 Task: Set the custom view to 2 weeks.
Action: Mouse moved to (848, 88)
Screenshot: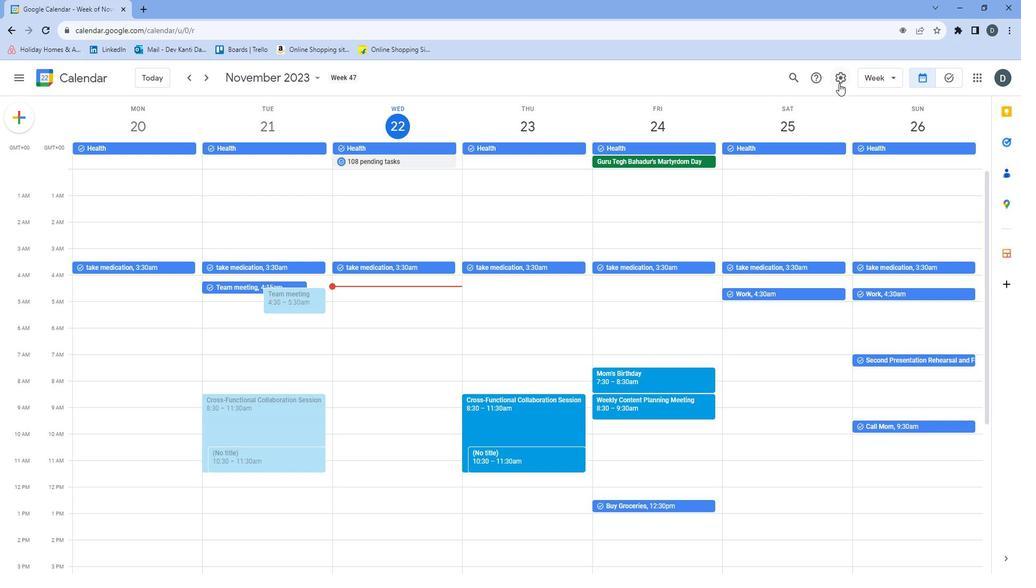 
Action: Mouse pressed left at (848, 88)
Screenshot: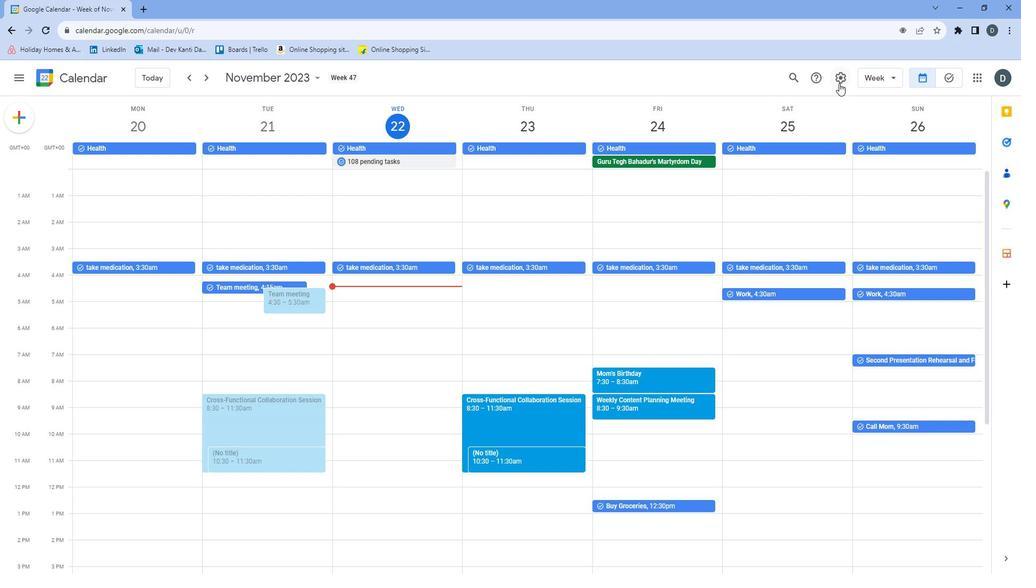 
Action: Mouse moved to (856, 103)
Screenshot: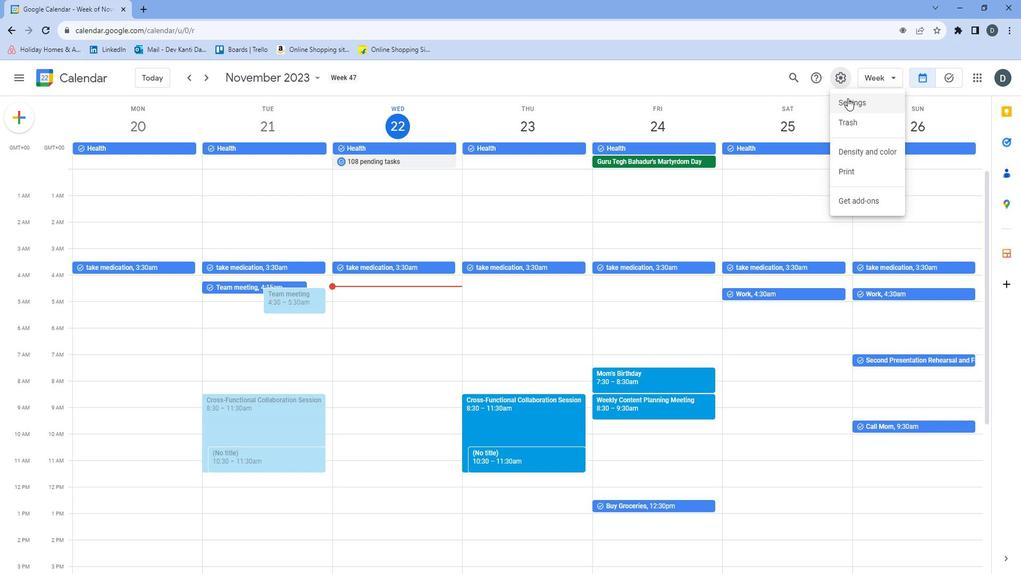 
Action: Mouse pressed left at (856, 103)
Screenshot: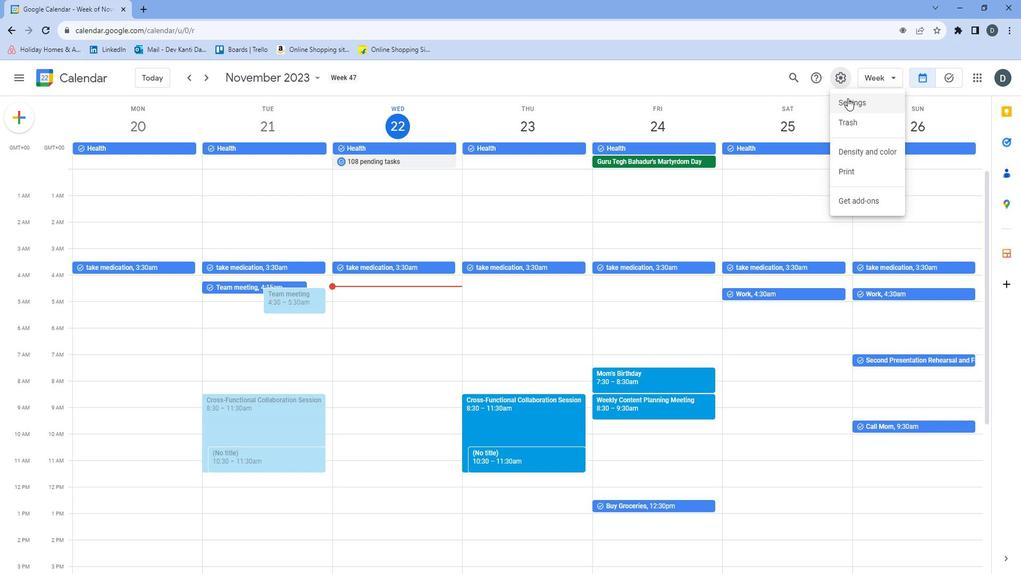 
Action: Mouse moved to (562, 244)
Screenshot: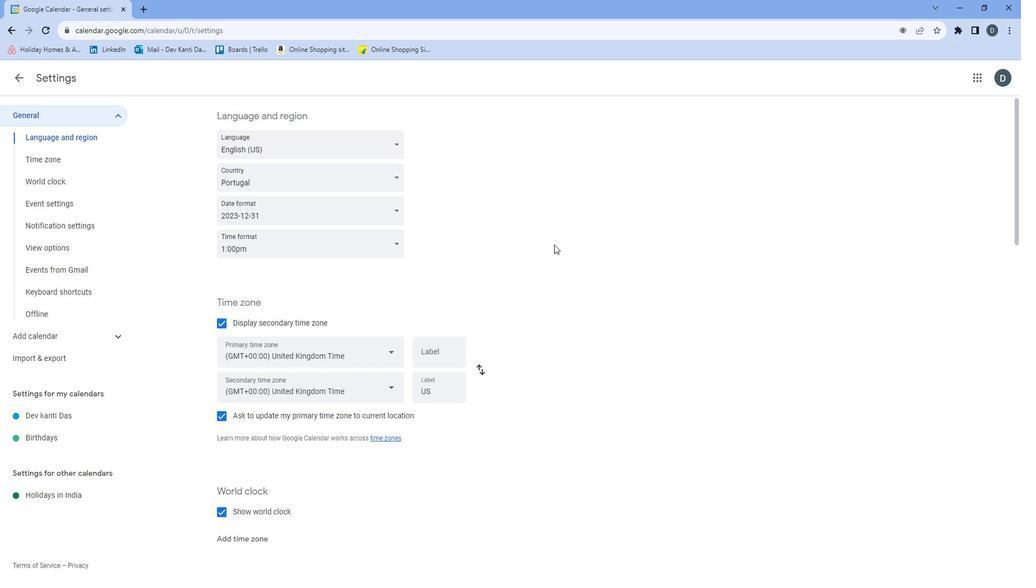 
Action: Mouse scrolled (562, 243) with delta (0, 0)
Screenshot: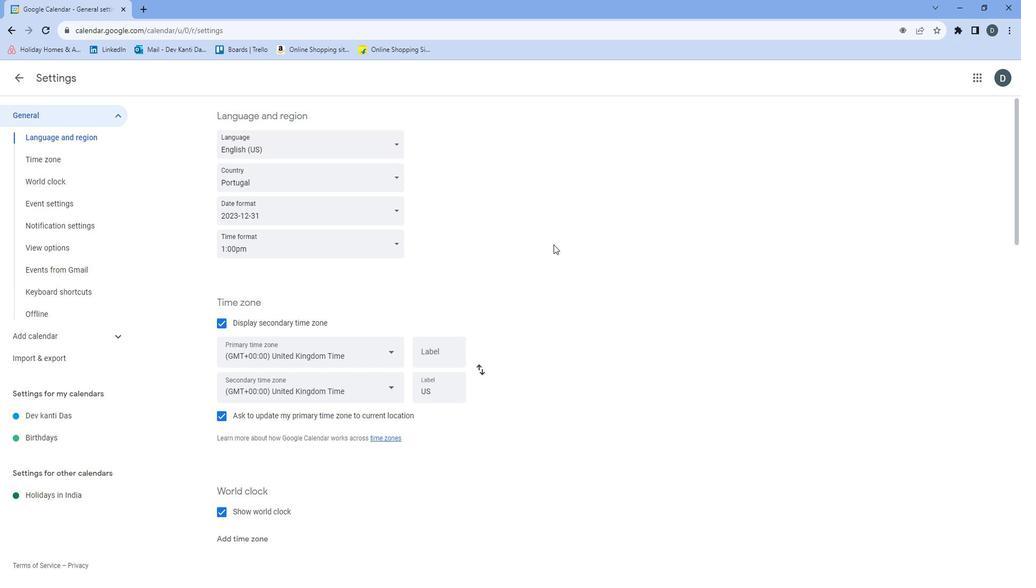 
Action: Mouse moved to (561, 244)
Screenshot: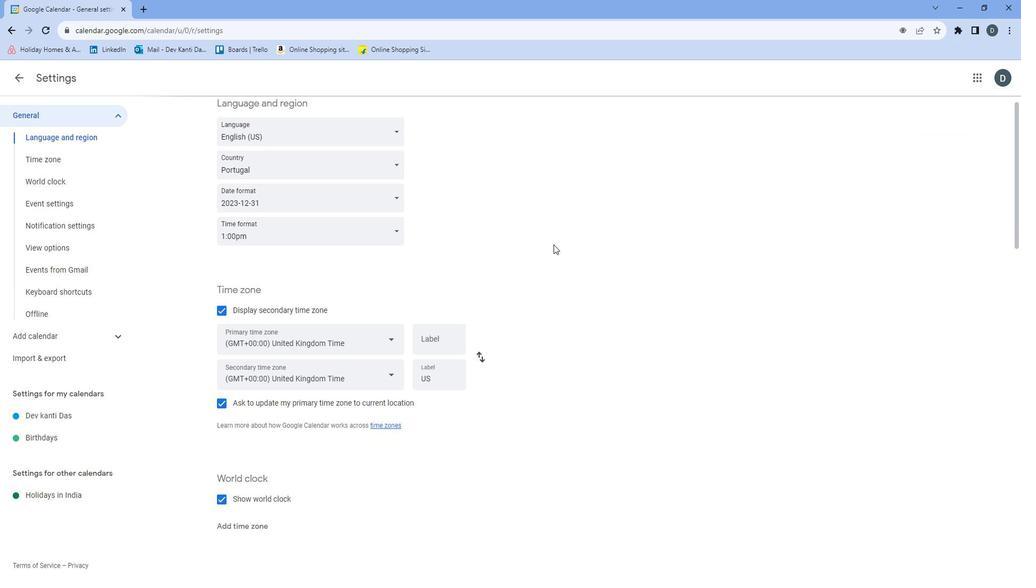 
Action: Mouse scrolled (561, 244) with delta (0, 0)
Screenshot: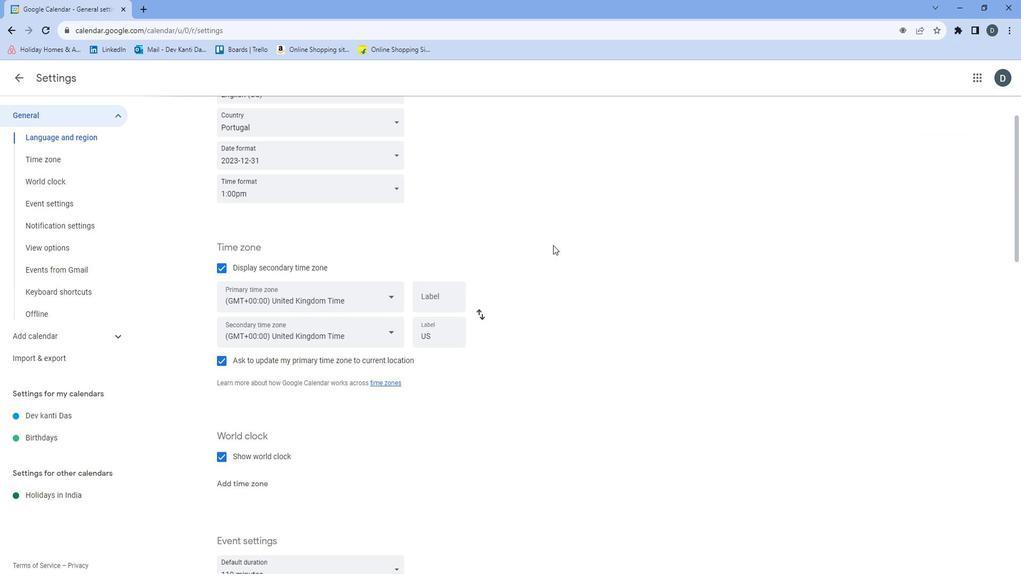 
Action: Mouse scrolled (561, 244) with delta (0, 0)
Screenshot: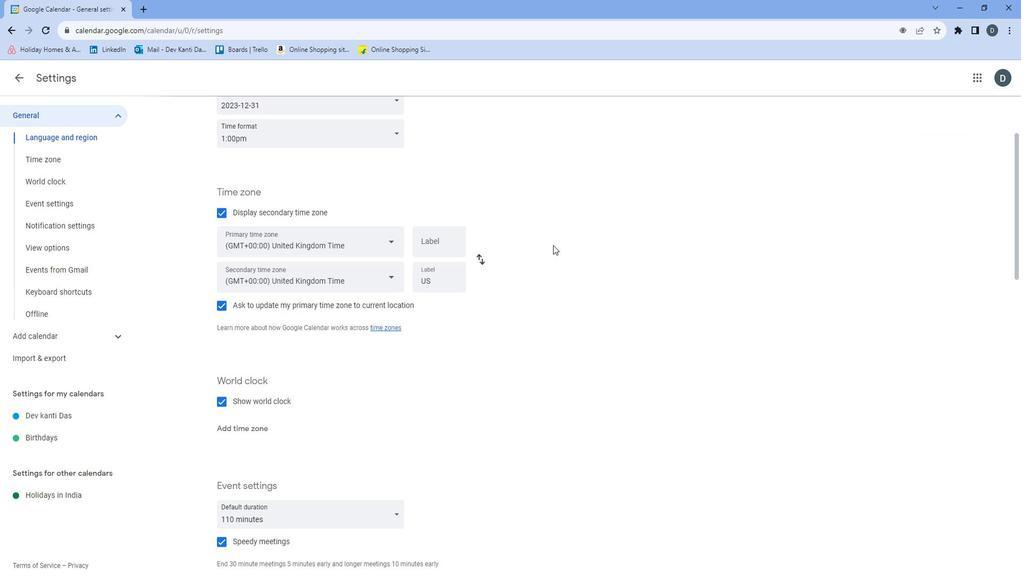 
Action: Mouse scrolled (561, 244) with delta (0, 0)
Screenshot: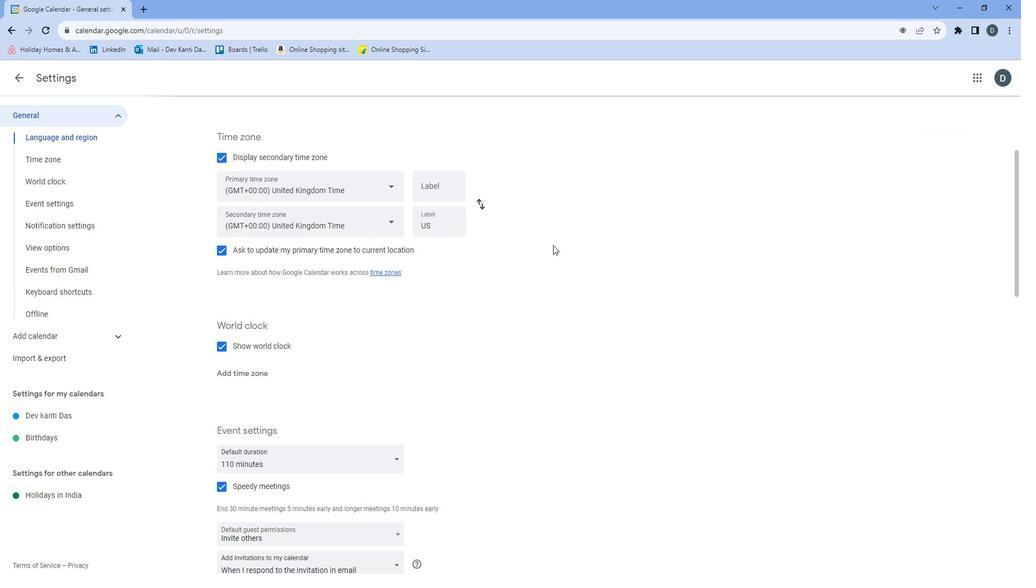 
Action: Mouse scrolled (561, 244) with delta (0, 0)
Screenshot: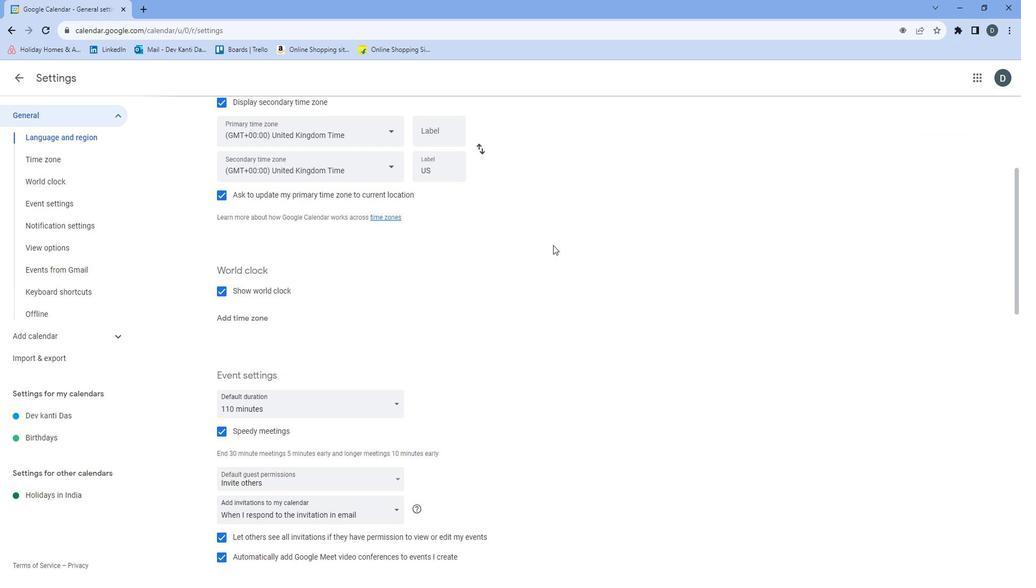 
Action: Mouse moved to (561, 245)
Screenshot: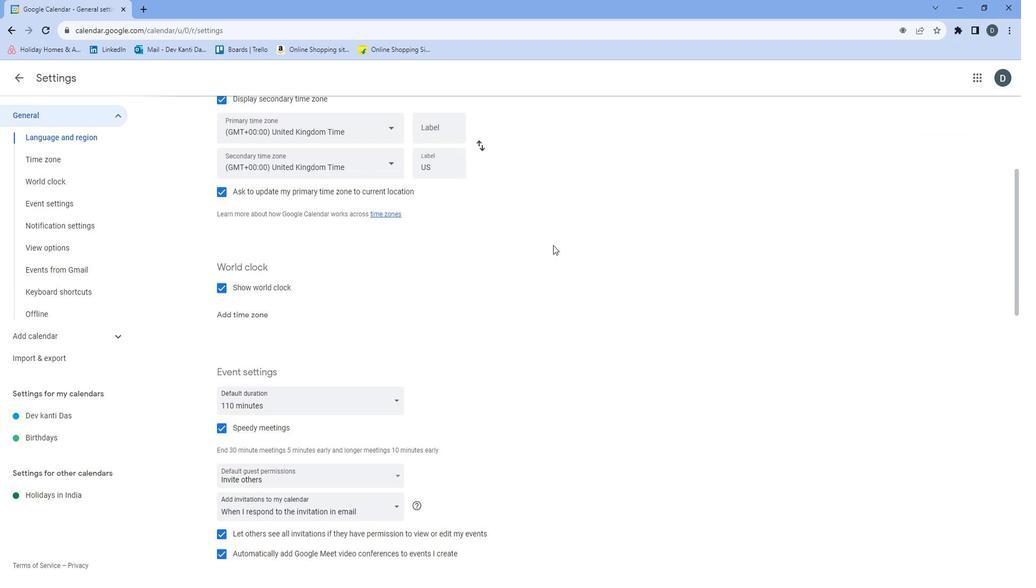 
Action: Mouse scrolled (561, 244) with delta (0, 0)
Screenshot: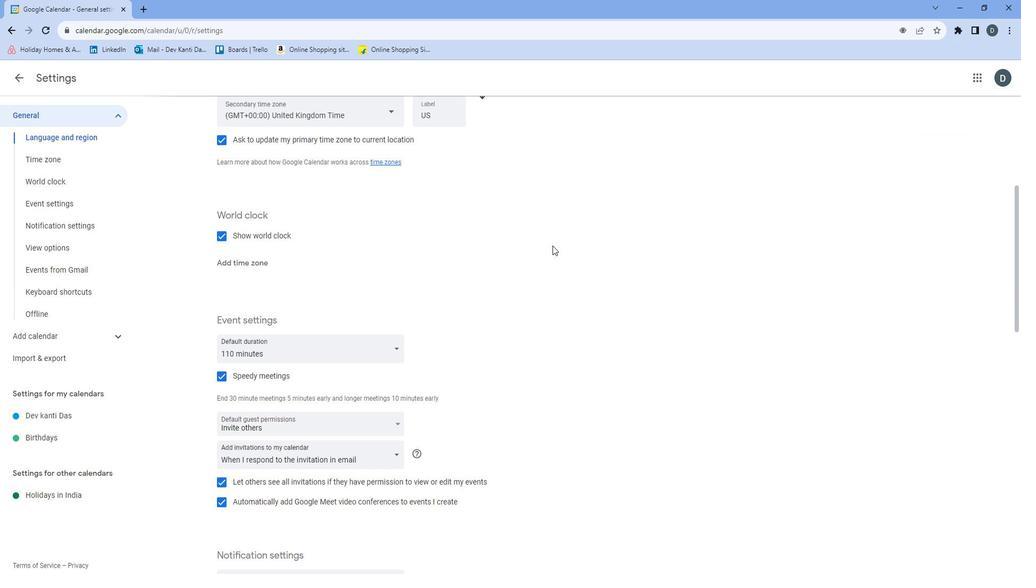 
Action: Mouse moved to (561, 249)
Screenshot: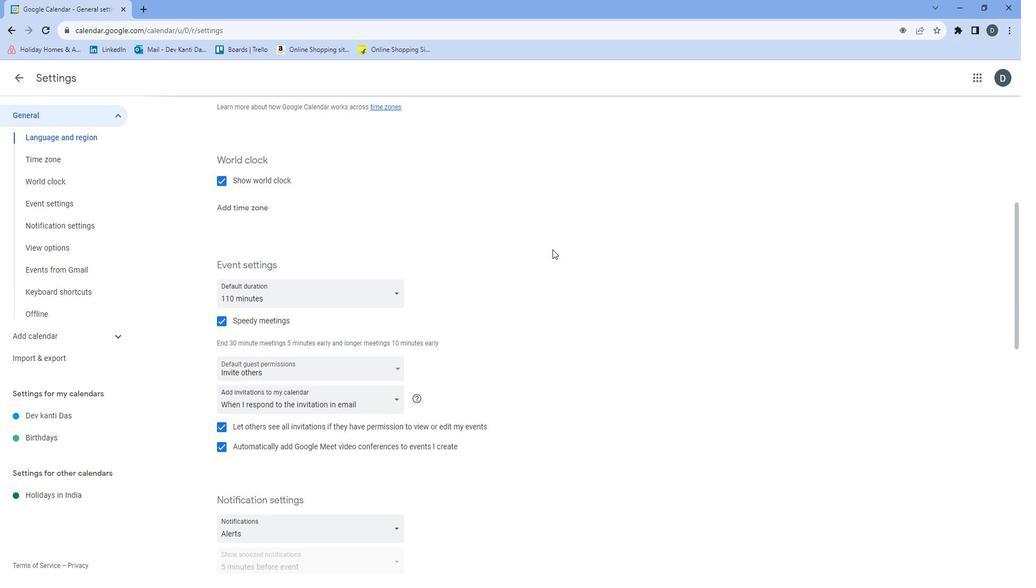 
Action: Mouse scrolled (561, 248) with delta (0, 0)
Screenshot: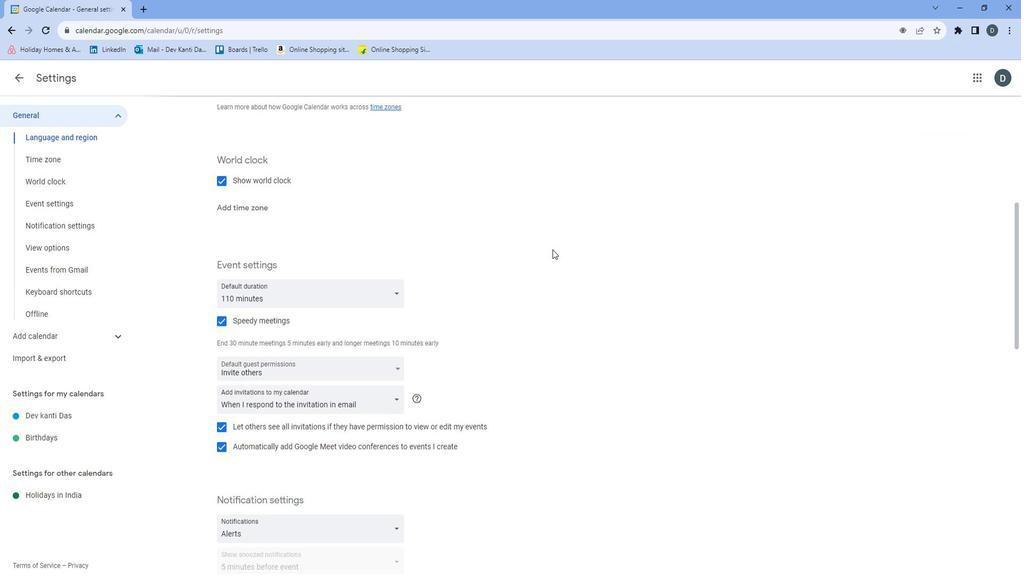 
Action: Mouse moved to (561, 249)
Screenshot: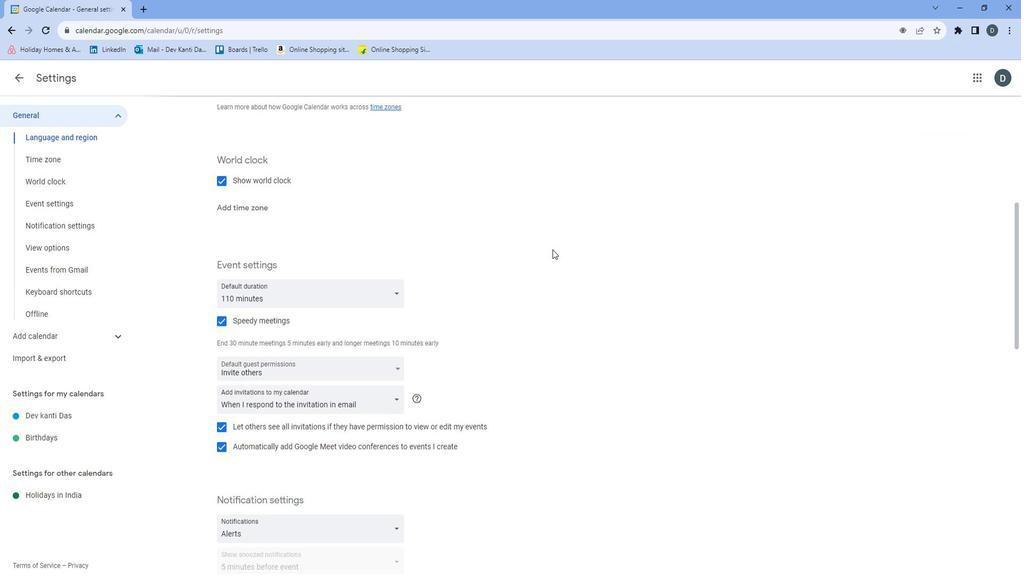 
Action: Mouse scrolled (561, 248) with delta (0, 0)
Screenshot: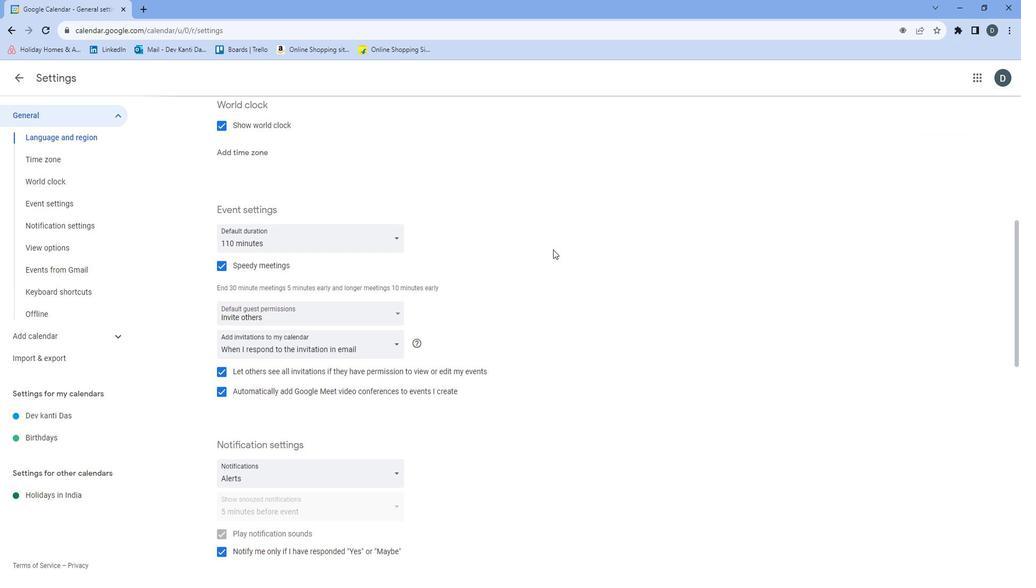 
Action: Mouse moved to (563, 249)
Screenshot: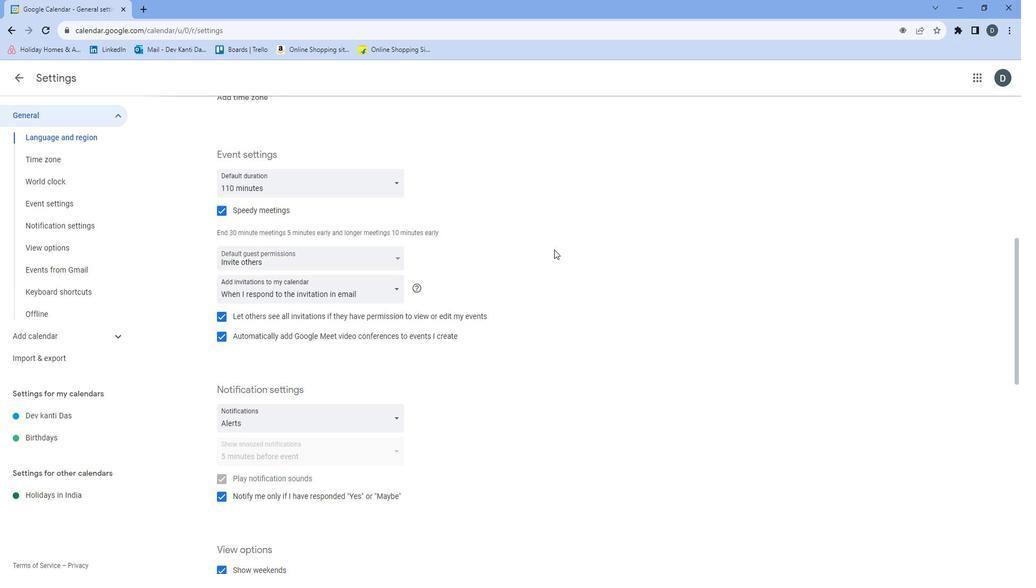 
Action: Mouse scrolled (563, 248) with delta (0, 0)
Screenshot: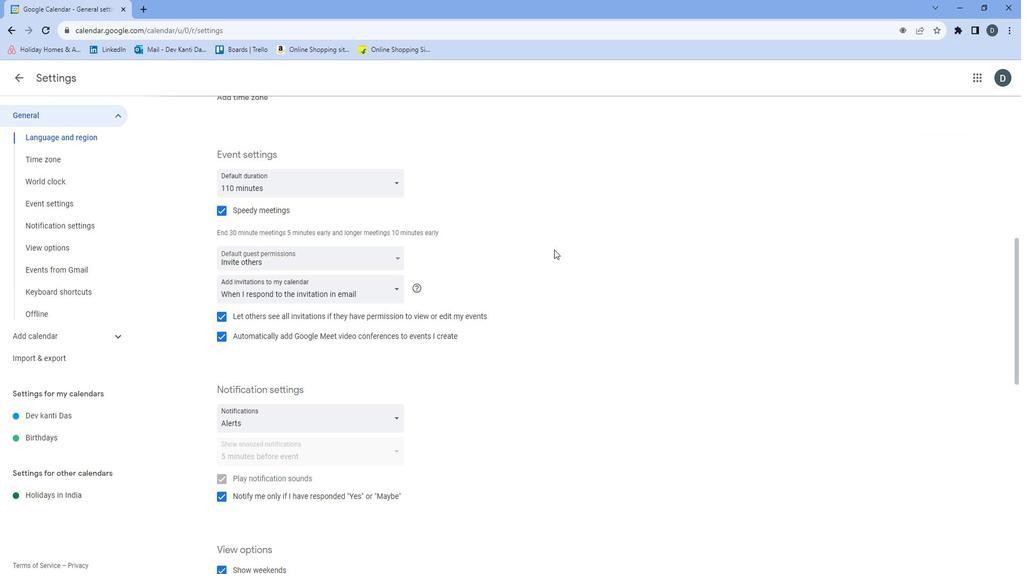 
Action: Mouse scrolled (563, 248) with delta (0, 0)
Screenshot: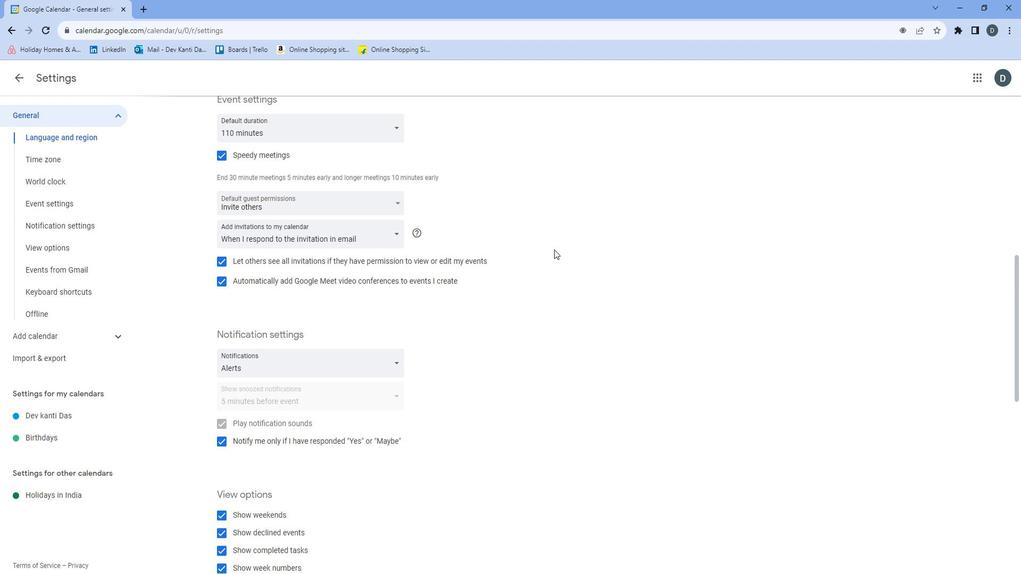 
Action: Mouse moved to (563, 249)
Screenshot: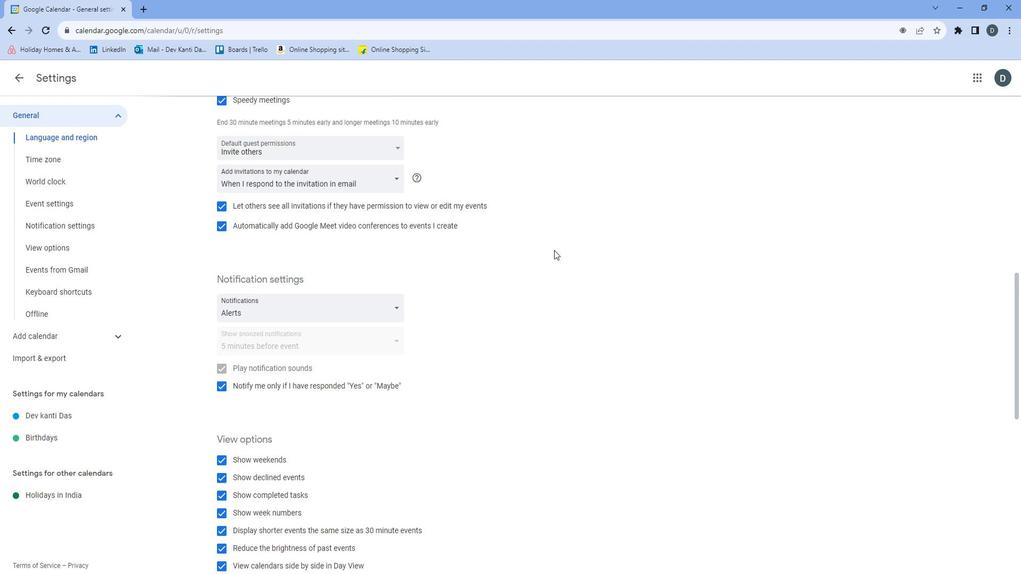 
Action: Mouse scrolled (563, 249) with delta (0, 0)
Screenshot: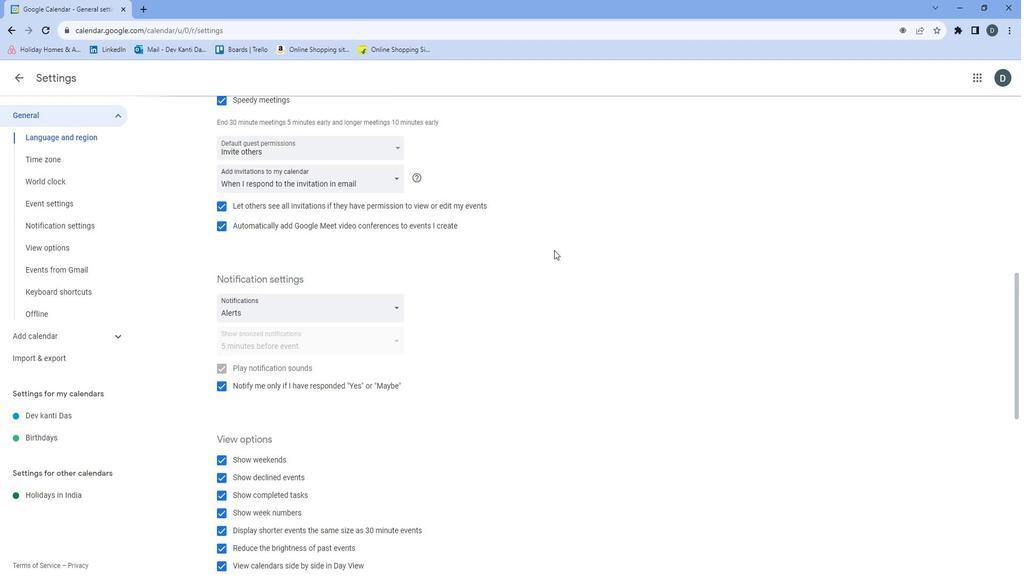 
Action: Mouse moved to (563, 250)
Screenshot: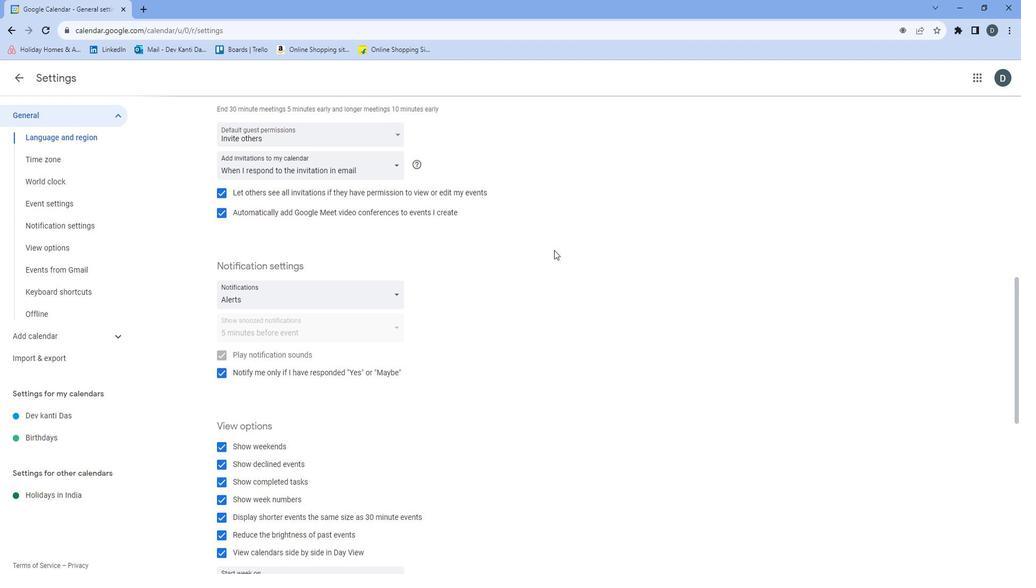 
Action: Mouse scrolled (563, 249) with delta (0, 0)
Screenshot: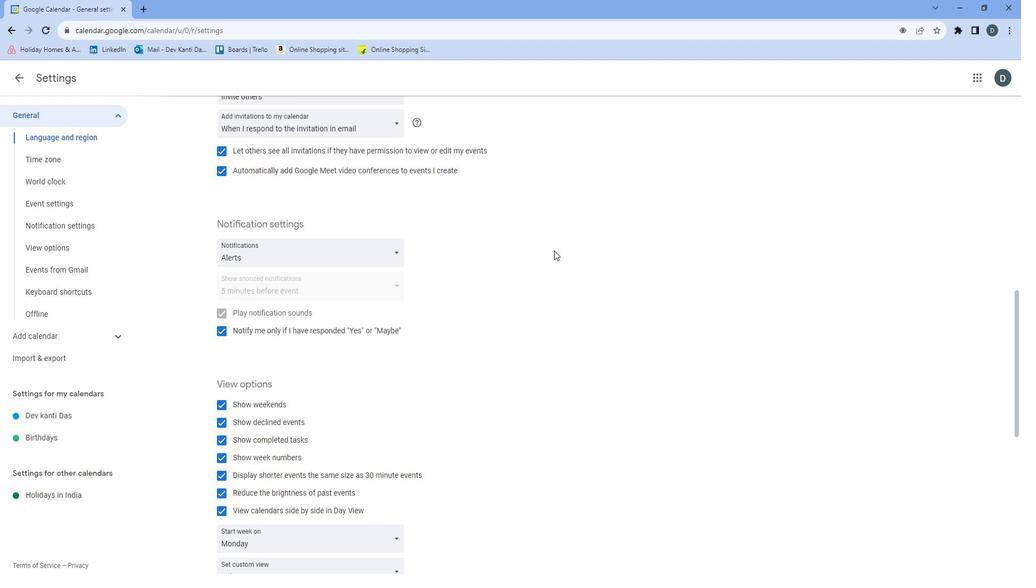 
Action: Mouse scrolled (563, 249) with delta (0, 0)
Screenshot: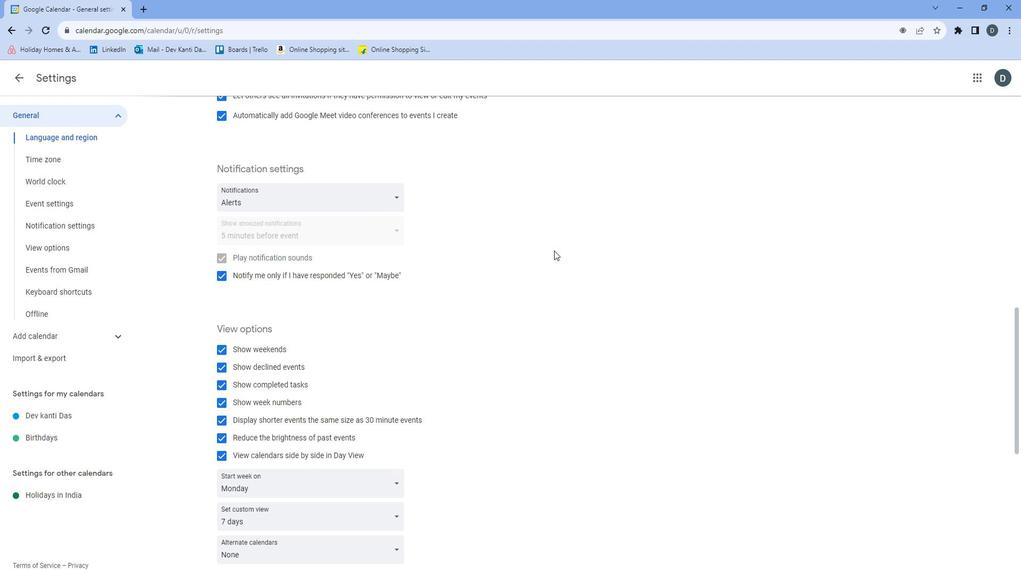 
Action: Mouse scrolled (563, 249) with delta (0, 0)
Screenshot: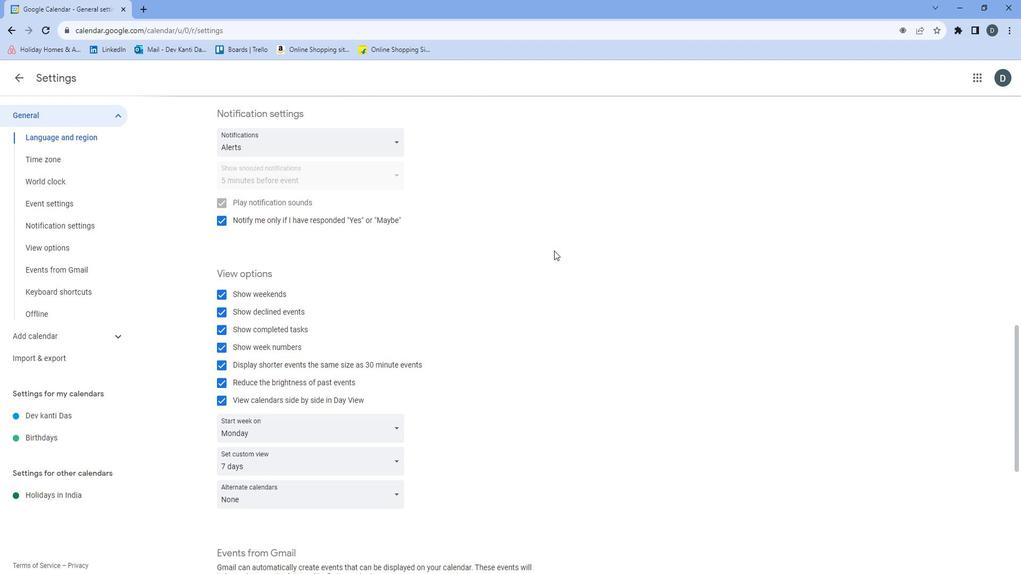 
Action: Mouse moved to (561, 251)
Screenshot: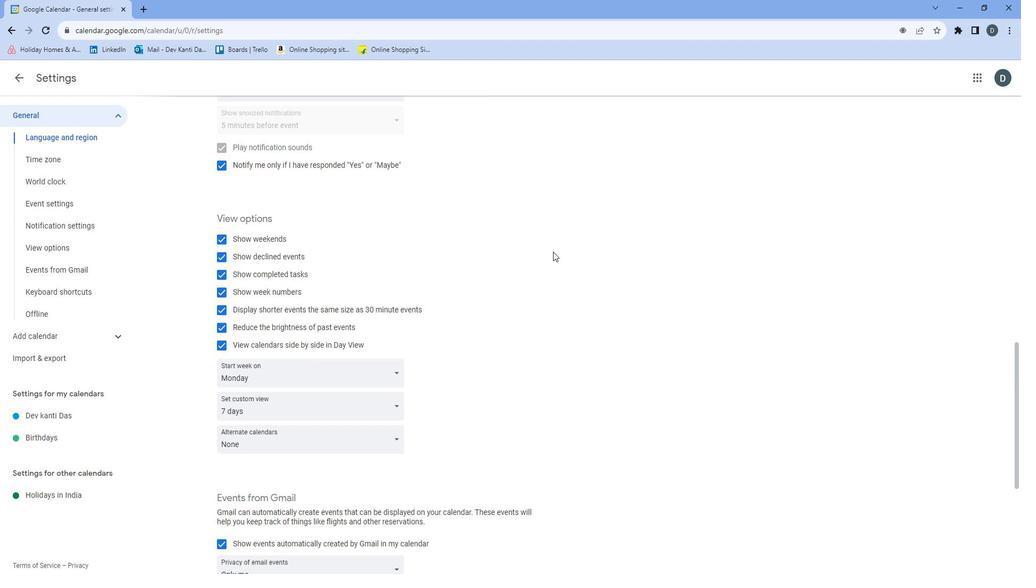 
Action: Mouse scrolled (561, 250) with delta (0, 0)
Screenshot: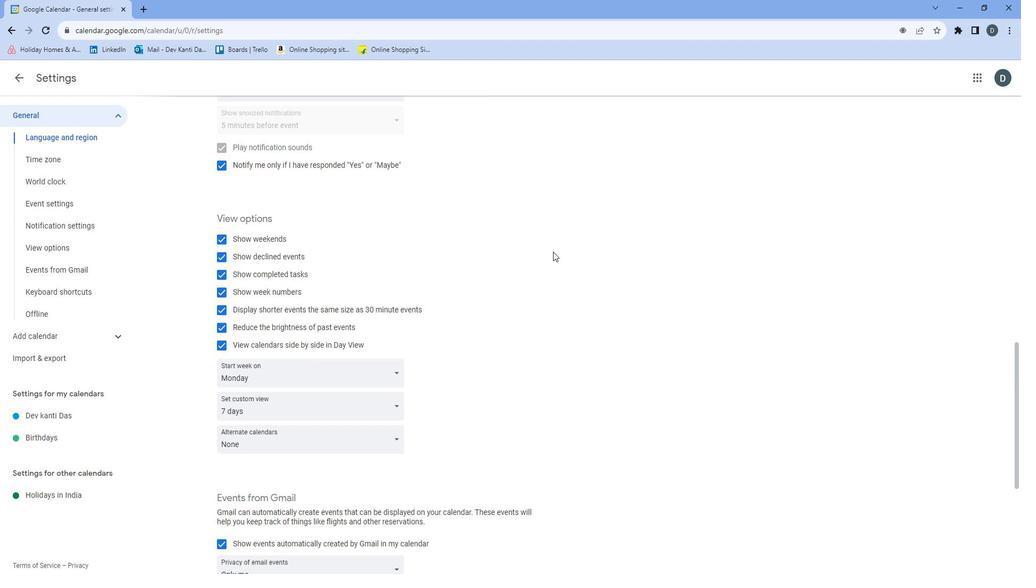 
Action: Mouse scrolled (561, 250) with delta (0, 0)
Screenshot: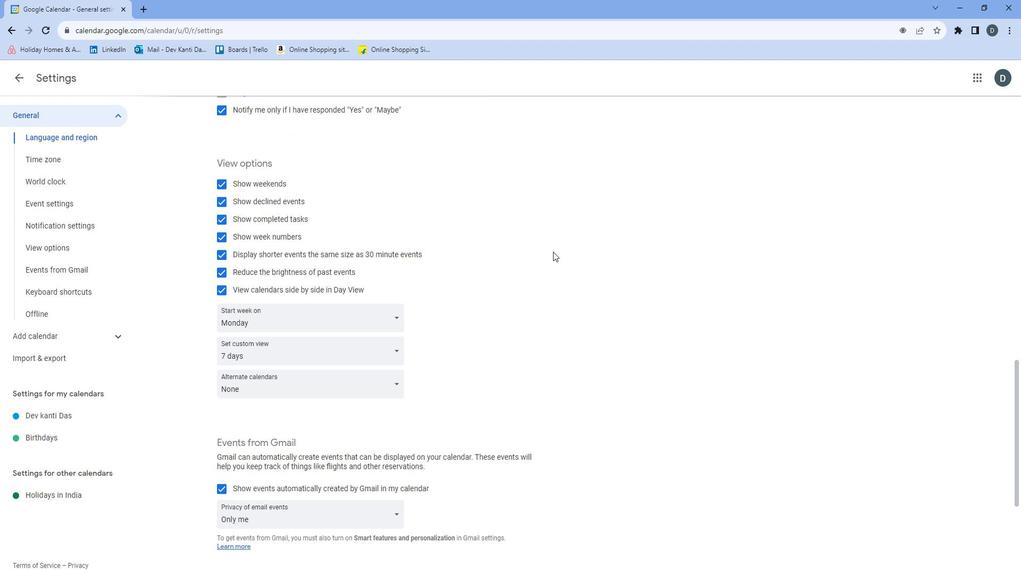 
Action: Mouse moved to (561, 251)
Screenshot: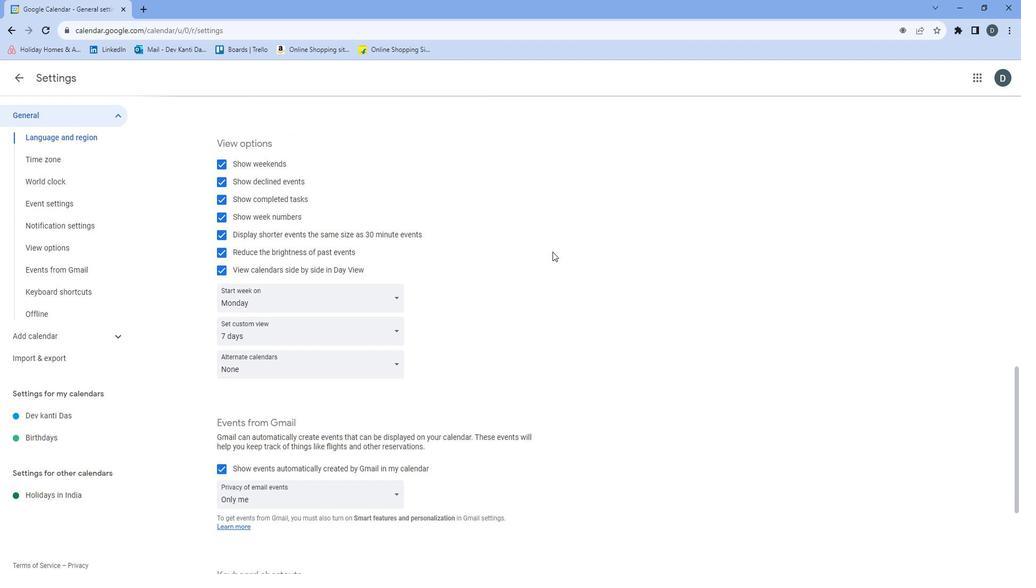 
Action: Mouse scrolled (561, 250) with delta (0, 0)
Screenshot: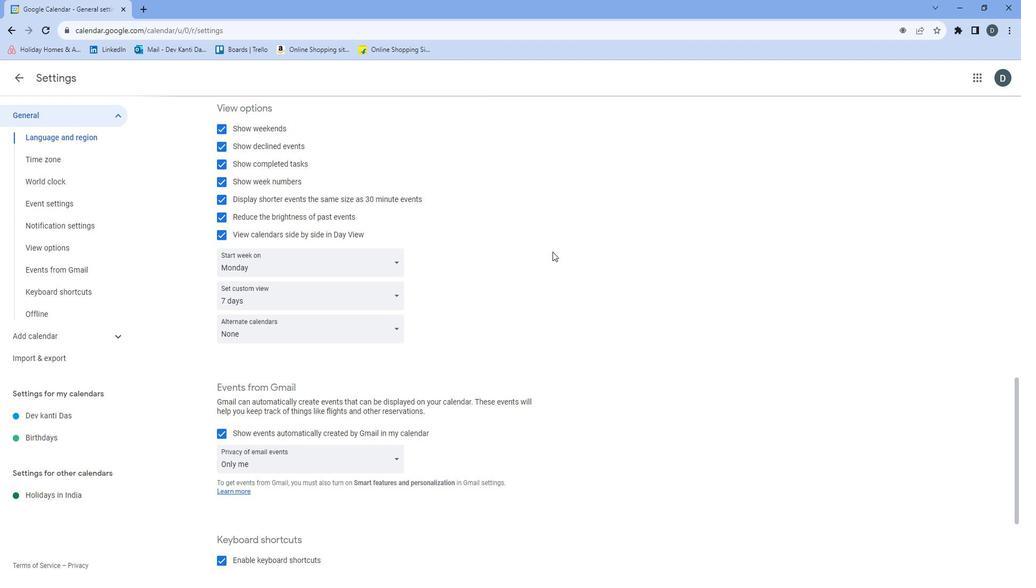 
Action: Mouse scrolled (561, 250) with delta (0, 0)
Screenshot: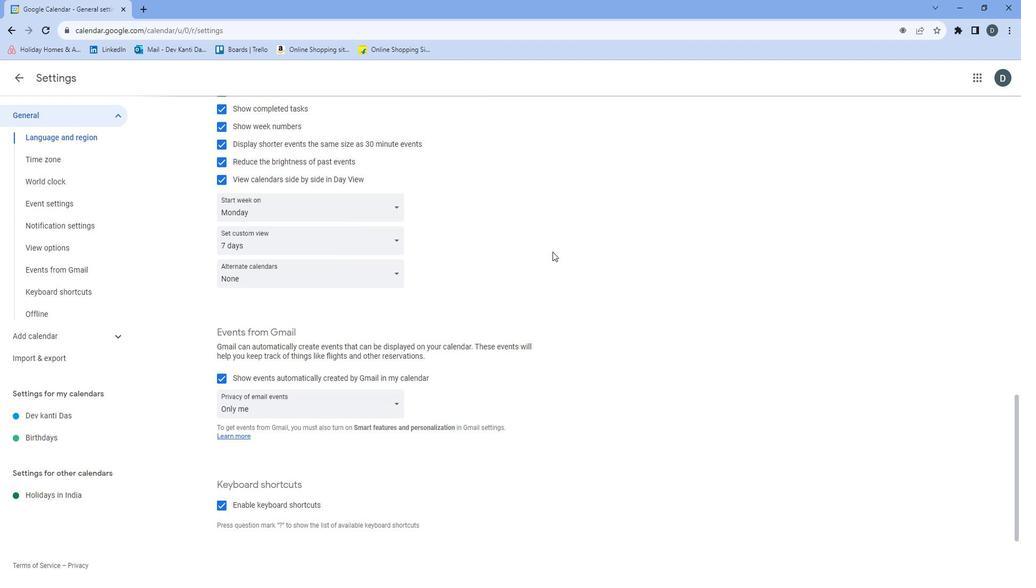 
Action: Mouse moved to (561, 251)
Screenshot: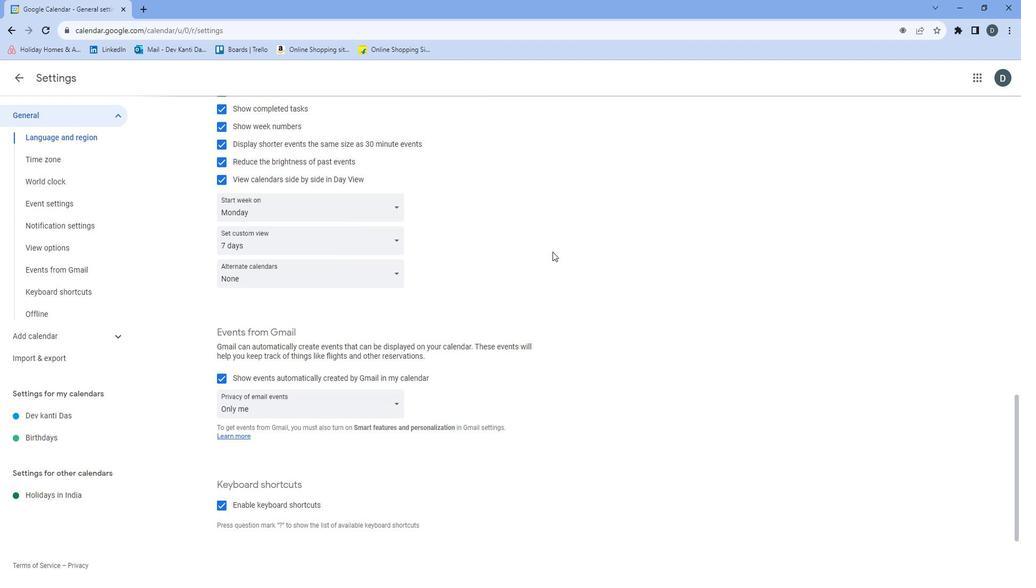 
Action: Mouse scrolled (561, 250) with delta (0, 0)
Screenshot: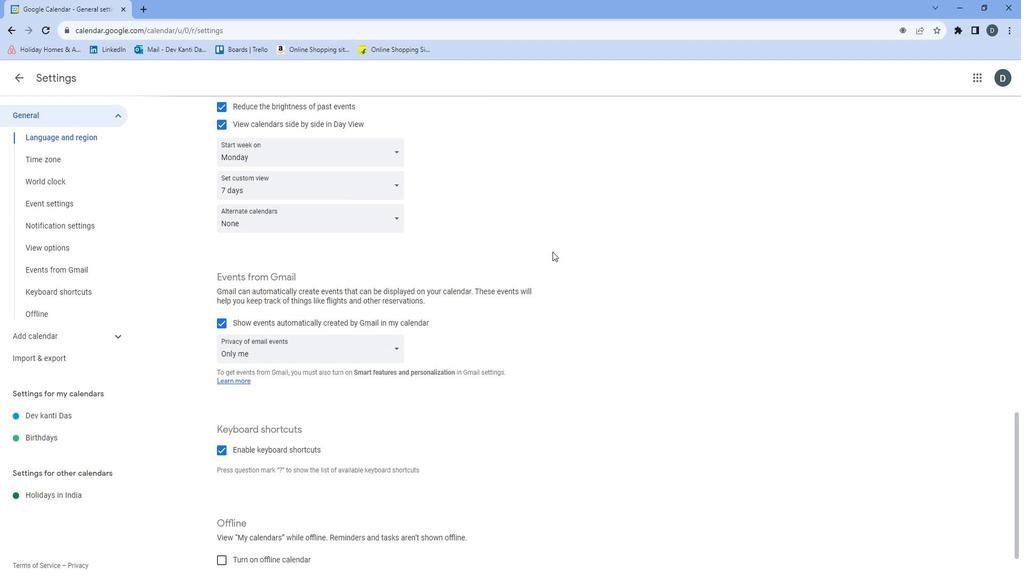 
Action: Mouse scrolled (561, 251) with delta (0, 0)
Screenshot: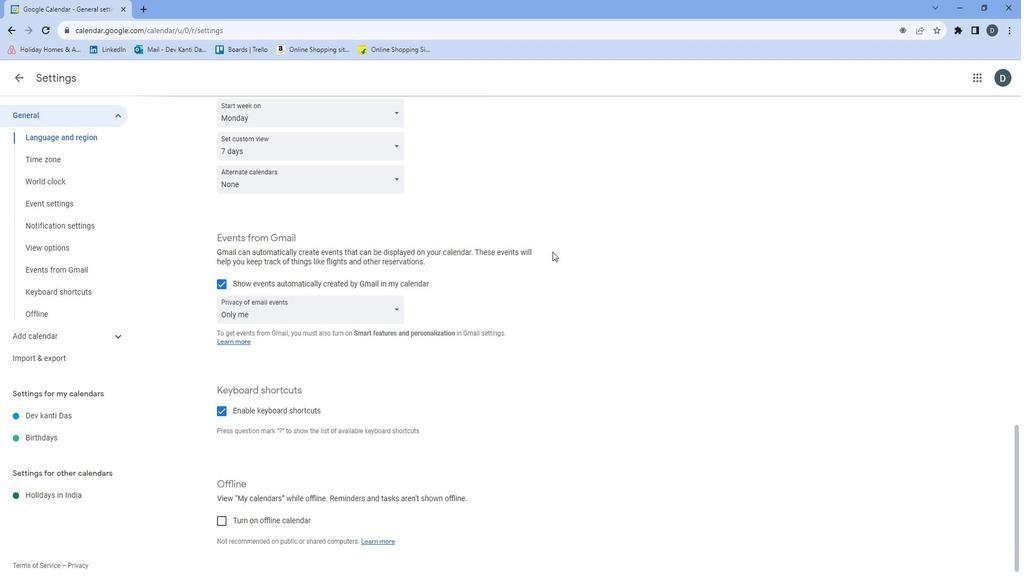 
Action: Mouse moved to (398, 200)
Screenshot: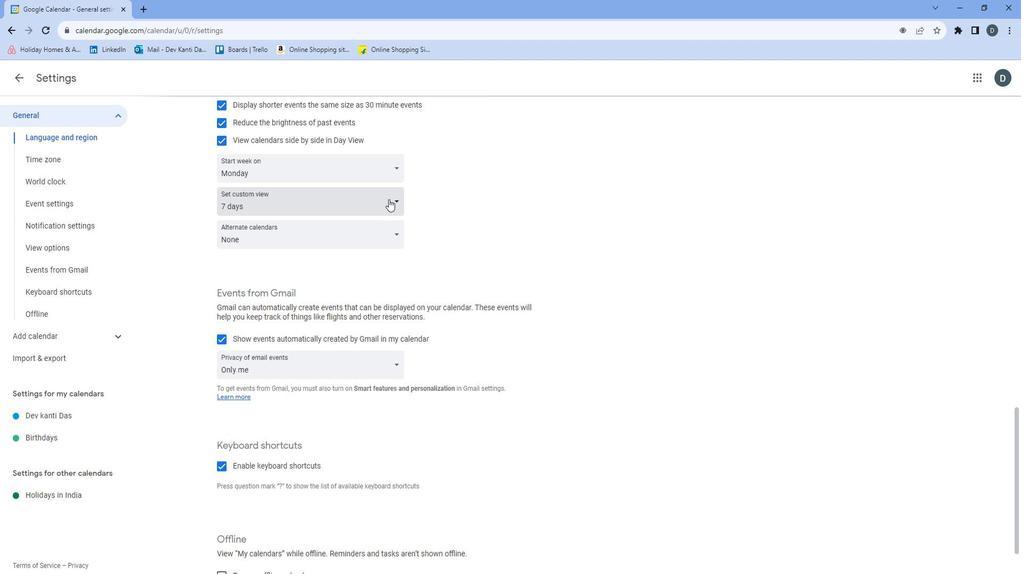 
Action: Mouse pressed left at (398, 200)
Screenshot: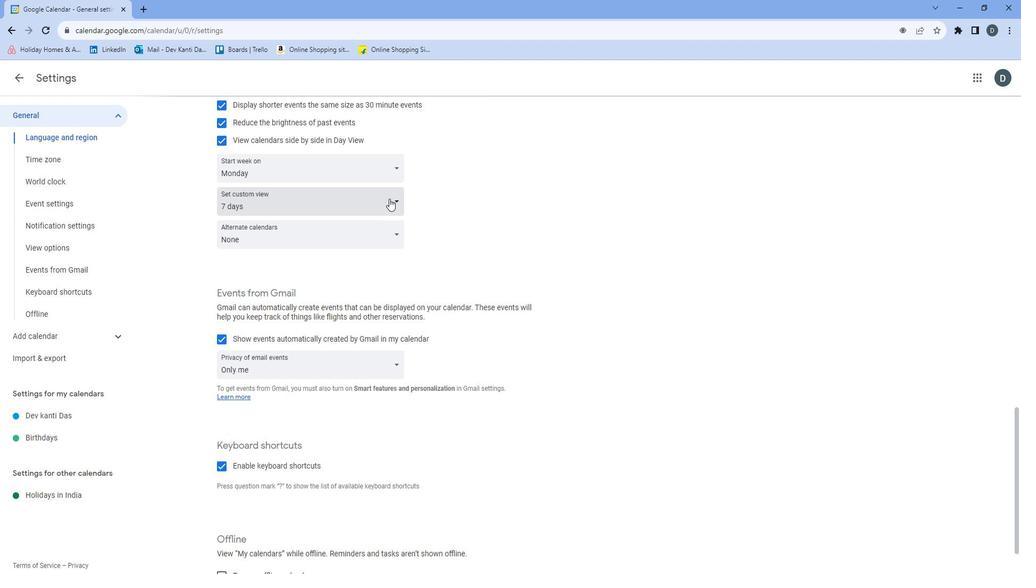 
Action: Mouse moved to (319, 378)
Screenshot: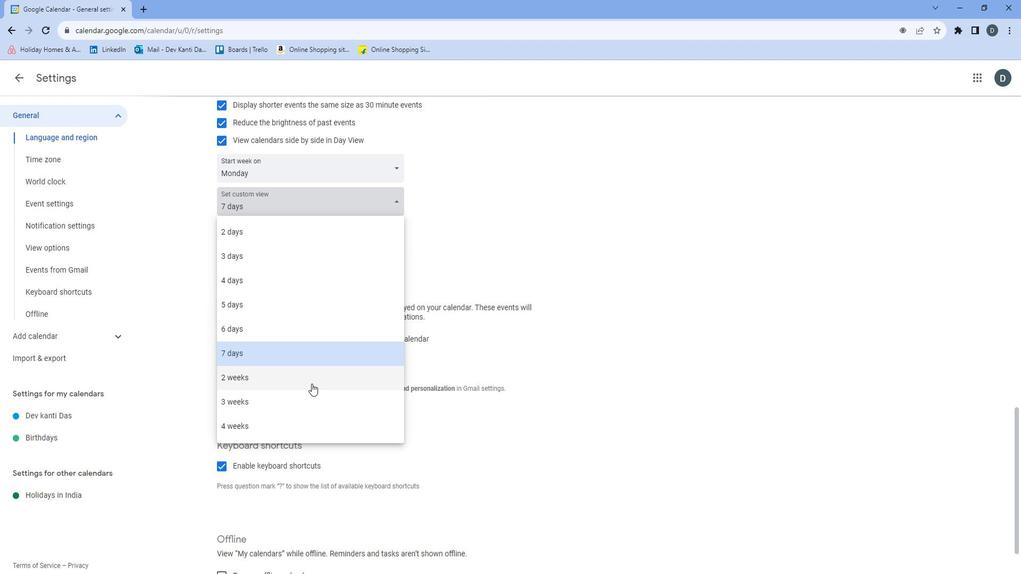 
Action: Mouse pressed left at (319, 378)
Screenshot: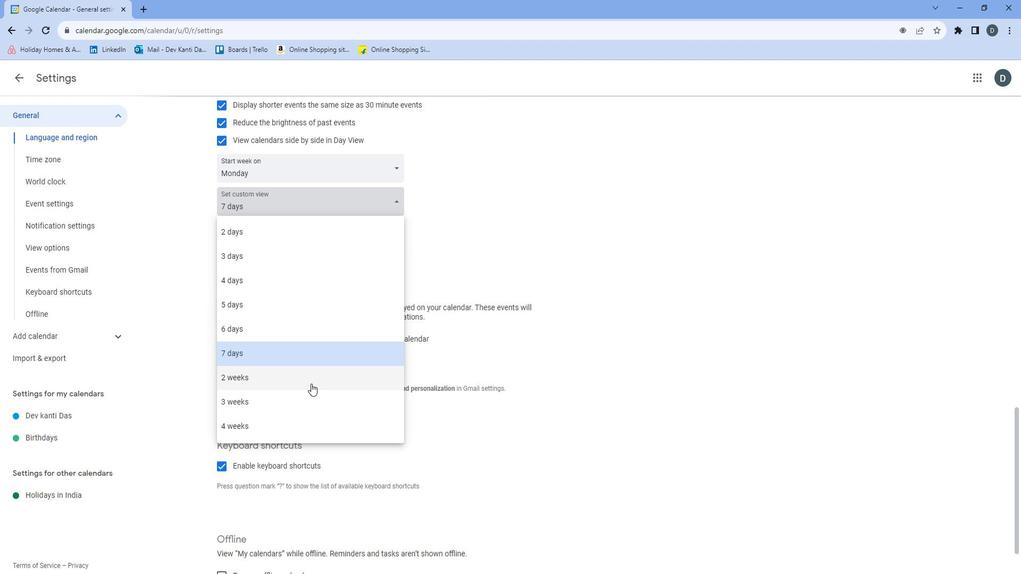 
Action: Mouse moved to (592, 335)
Screenshot: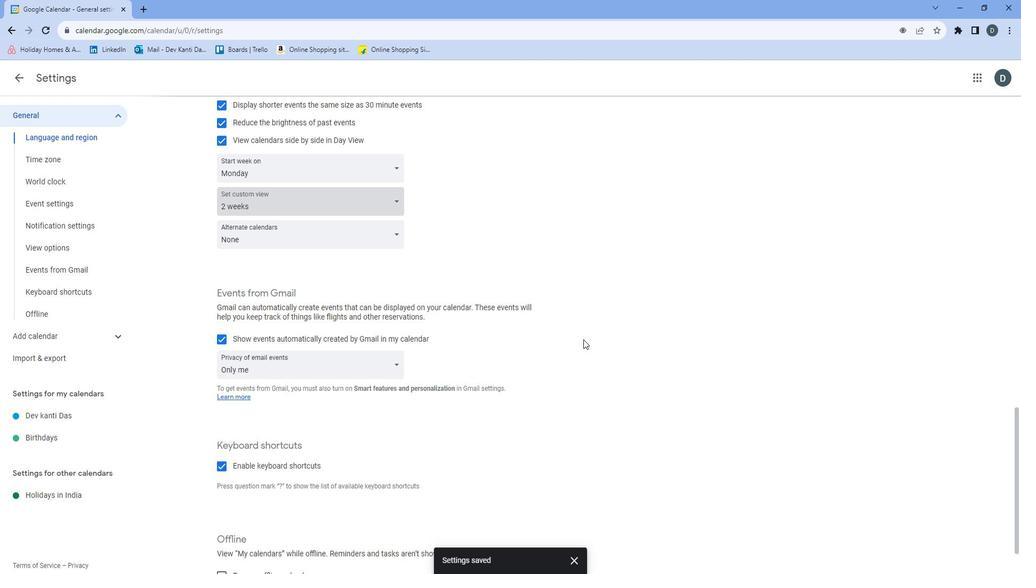 
